Task: Use the formula "HARMEAN" in spreadsheet "Project protfolio".
Action: Mouse moved to (111, 67)
Screenshot: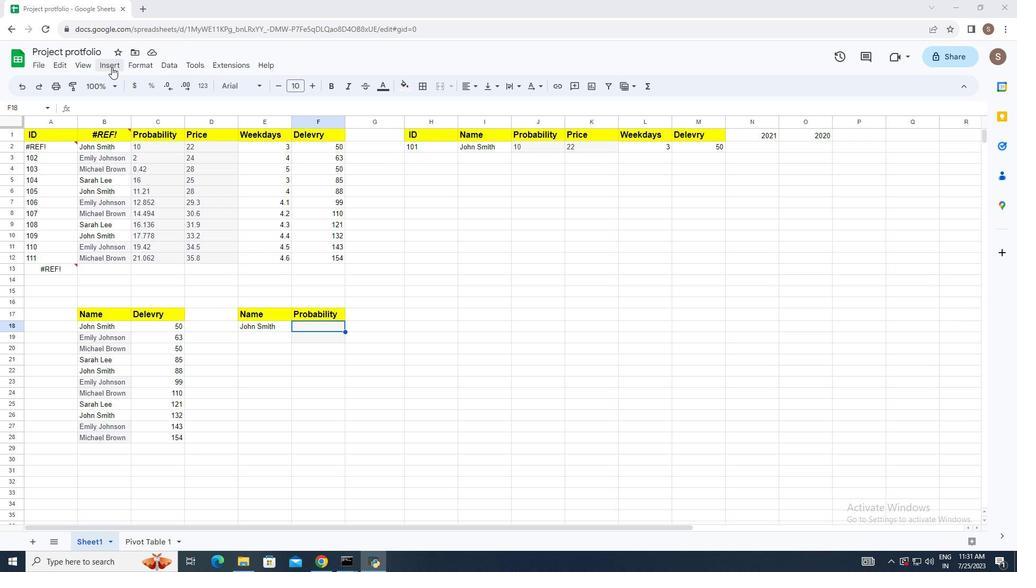 
Action: Mouse pressed left at (111, 67)
Screenshot: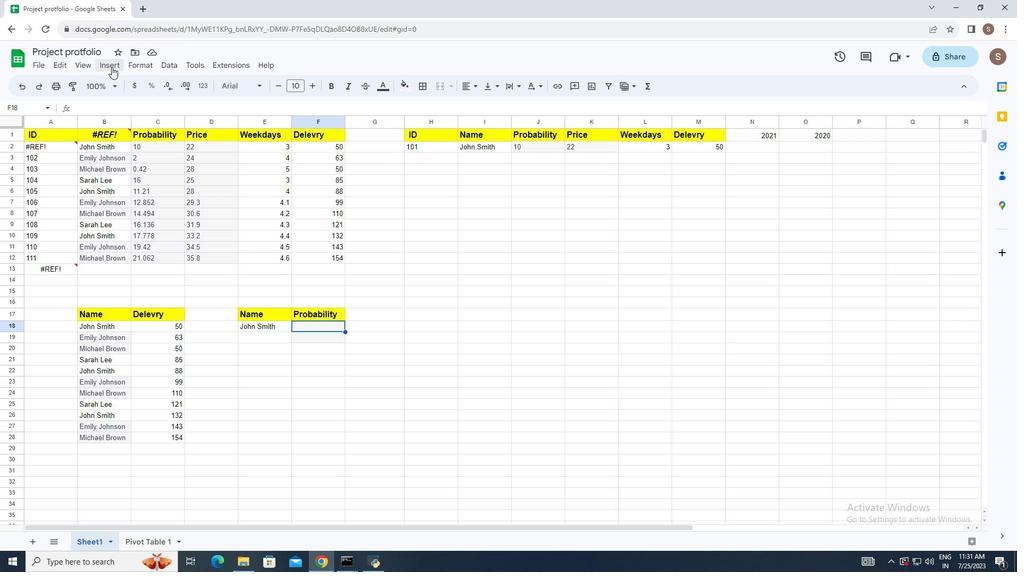 
Action: Mouse moved to (166, 251)
Screenshot: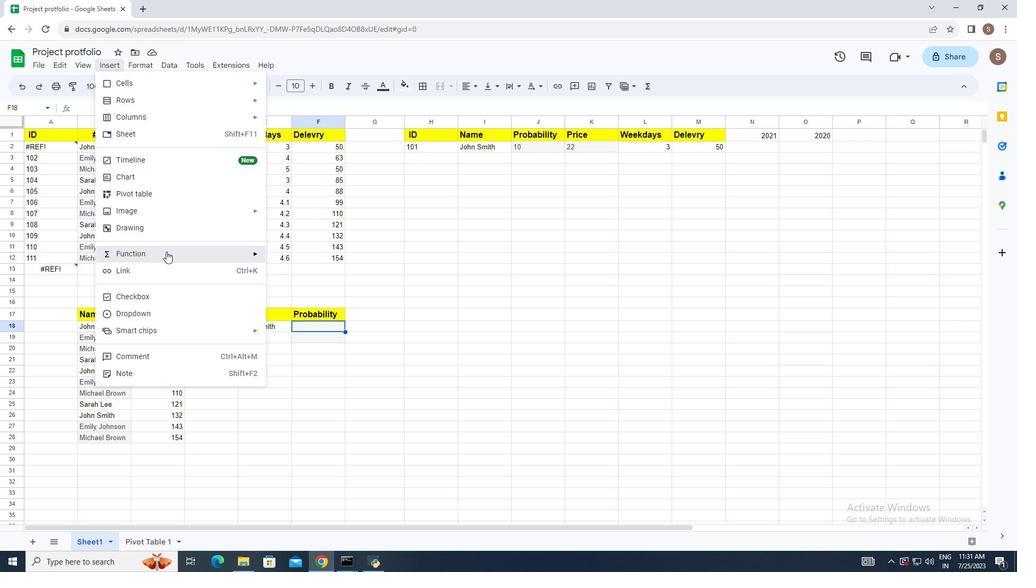 
Action: Mouse pressed left at (166, 251)
Screenshot: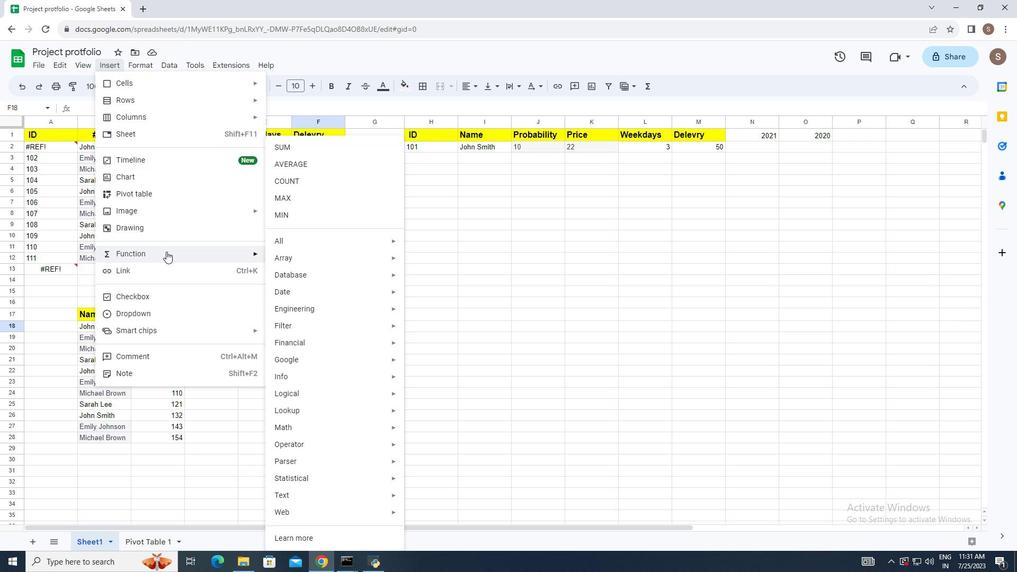 
Action: Mouse moved to (314, 242)
Screenshot: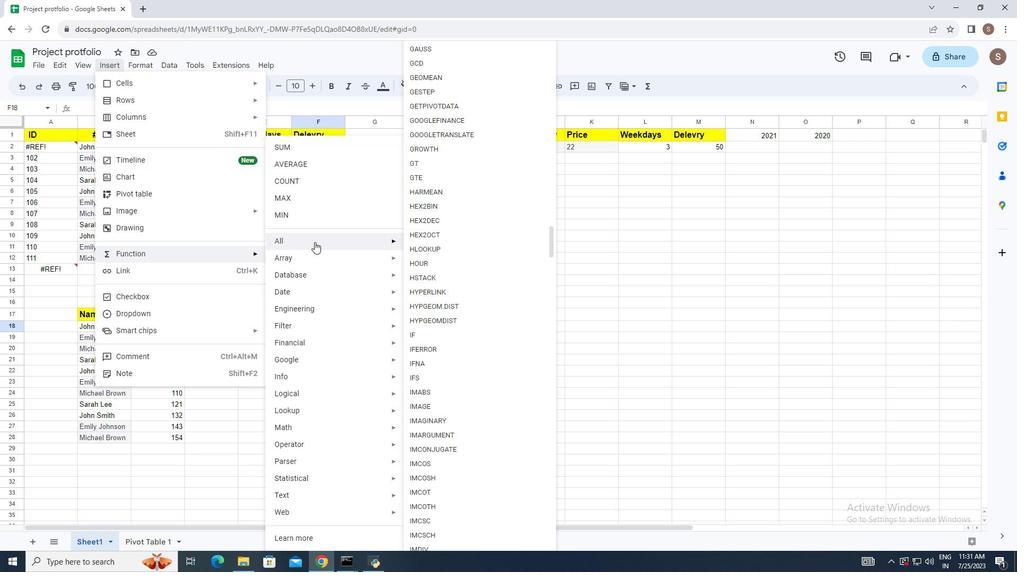 
Action: Mouse pressed left at (314, 242)
Screenshot: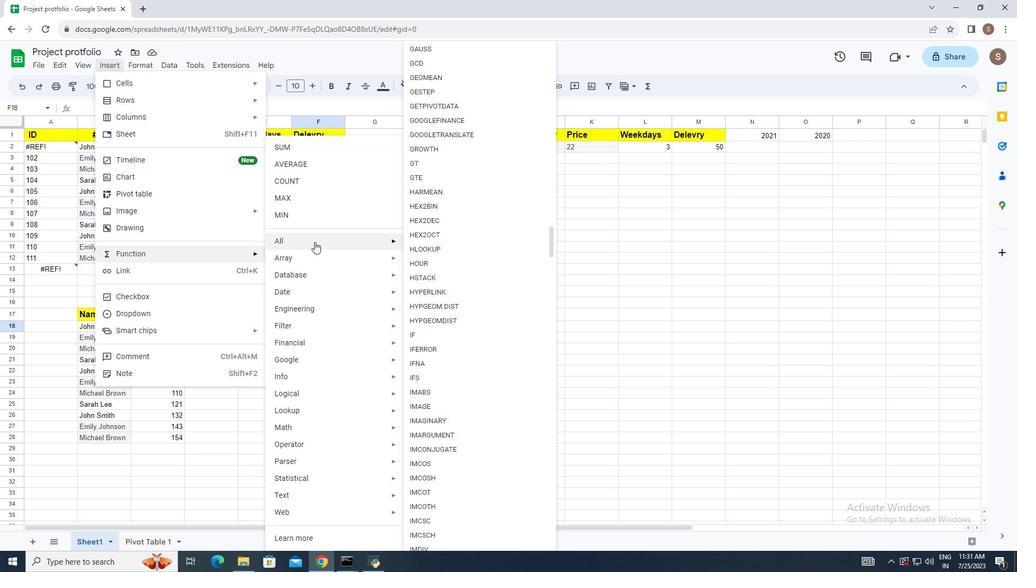 
Action: Mouse moved to (465, 195)
Screenshot: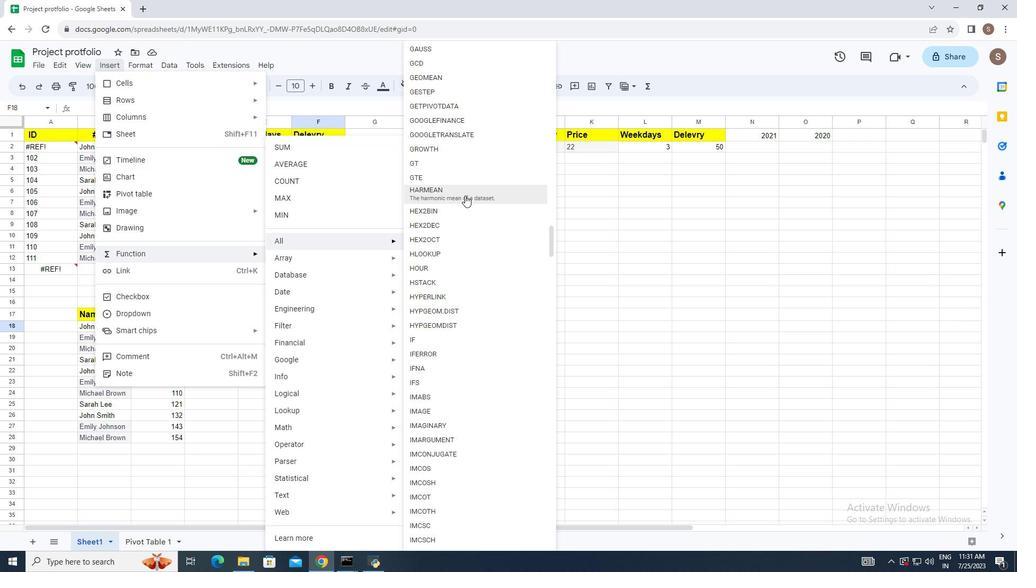 
Action: Mouse pressed left at (465, 195)
Screenshot: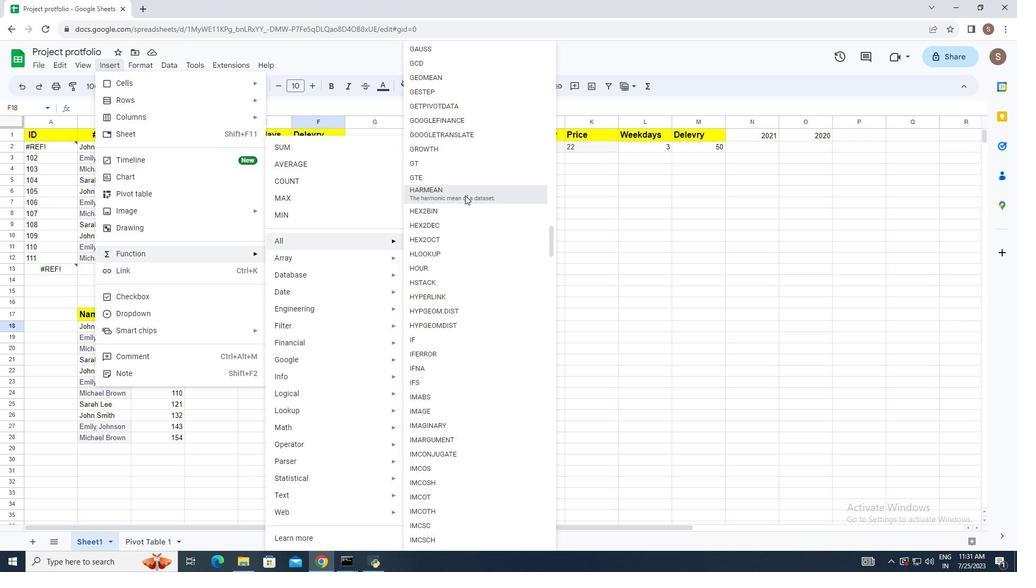 
Action: Mouse moved to (444, 249)
Screenshot: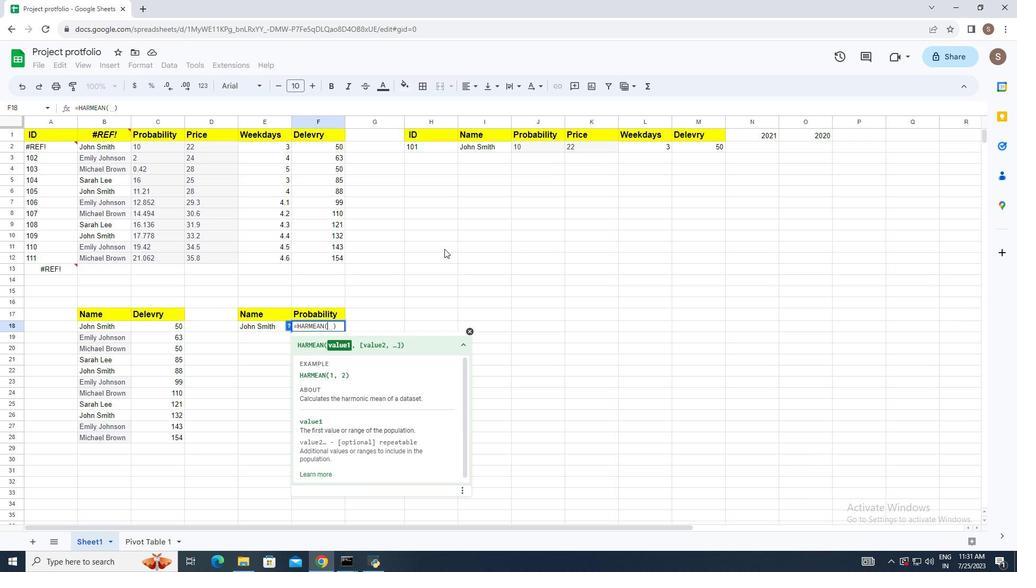 
Action: Key pressed 2,<Key.space>4<Key.enter>
Screenshot: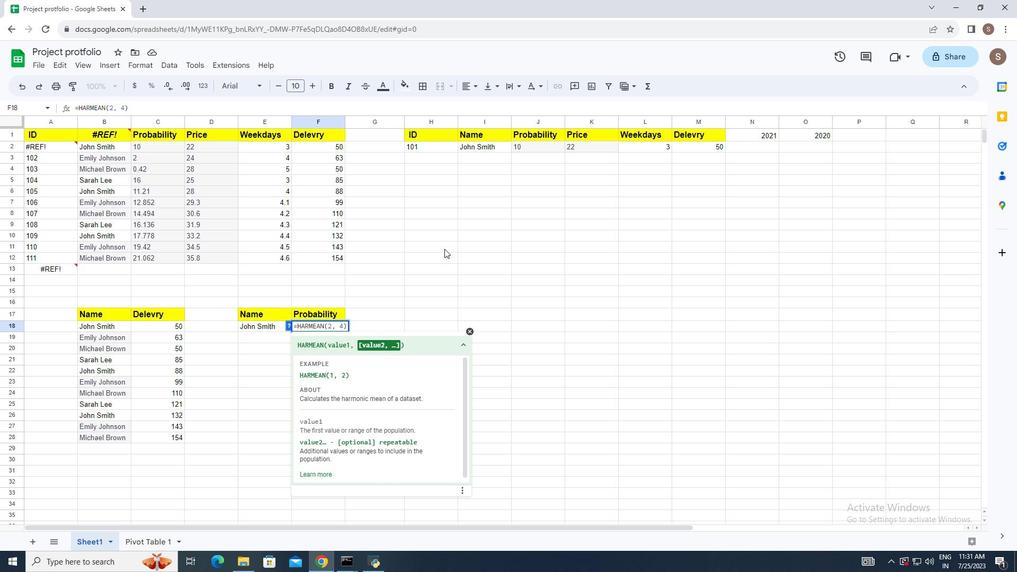 
